 Task: Sort the products by unit price (low first).
Action: Mouse pressed left at (16, 79)
Screenshot: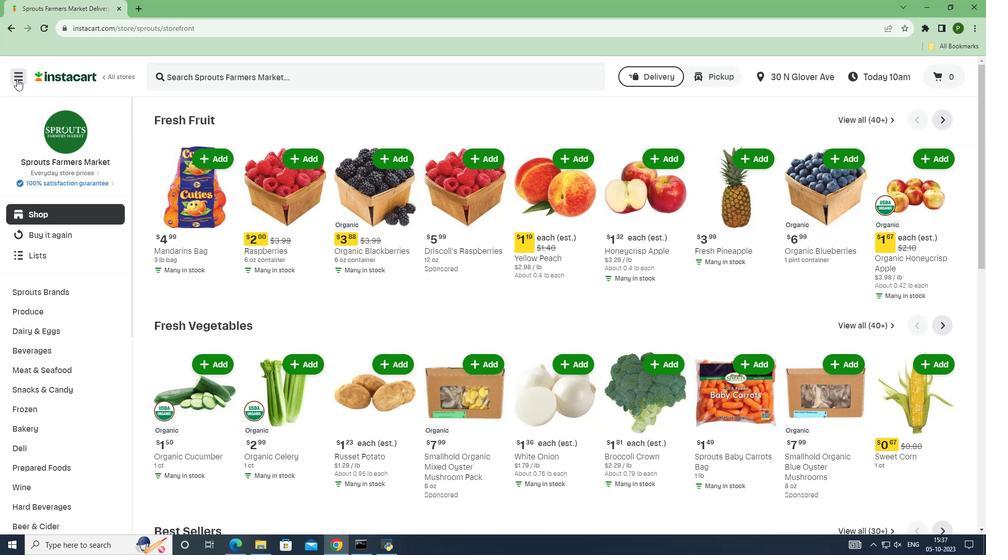 
Action: Mouse moved to (47, 267)
Screenshot: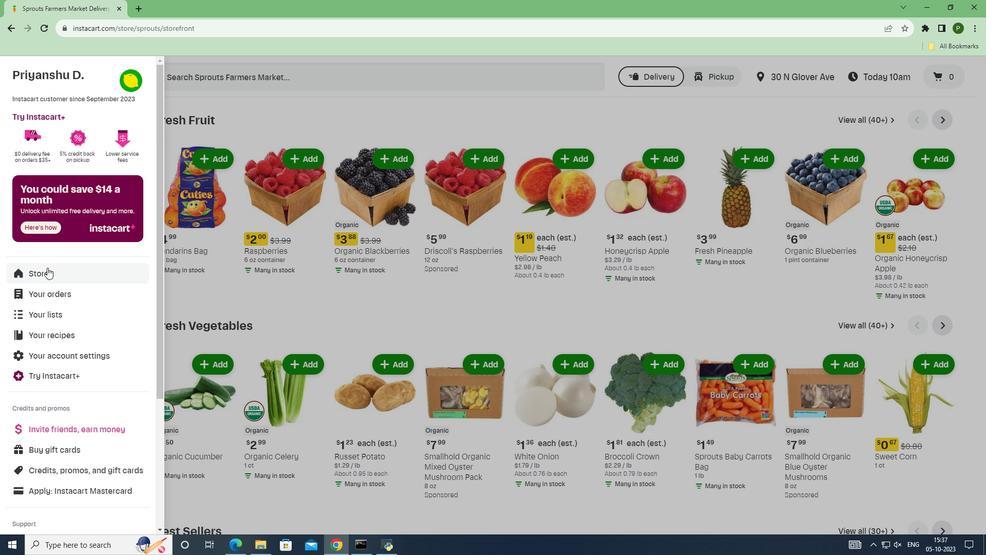 
Action: Mouse pressed left at (47, 267)
Screenshot: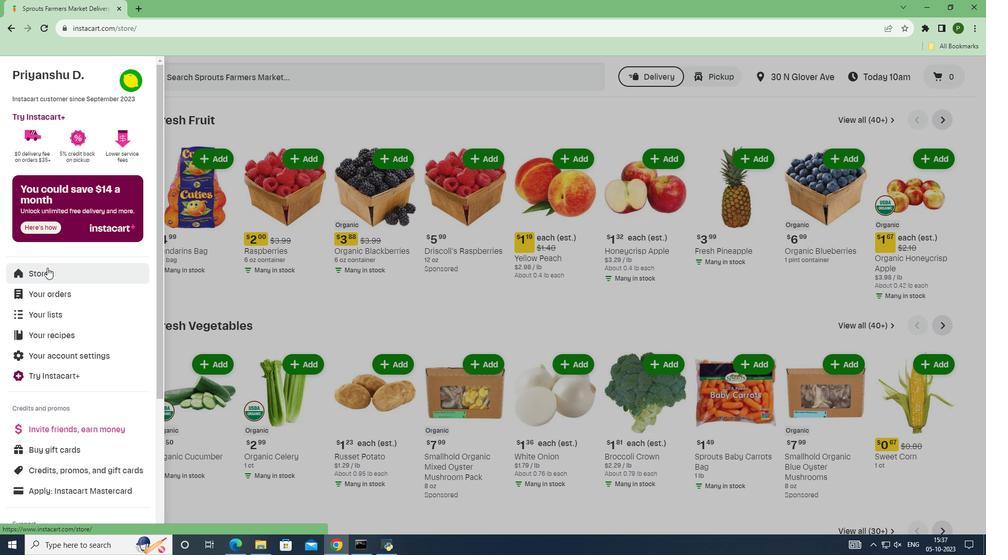 
Action: Mouse moved to (242, 111)
Screenshot: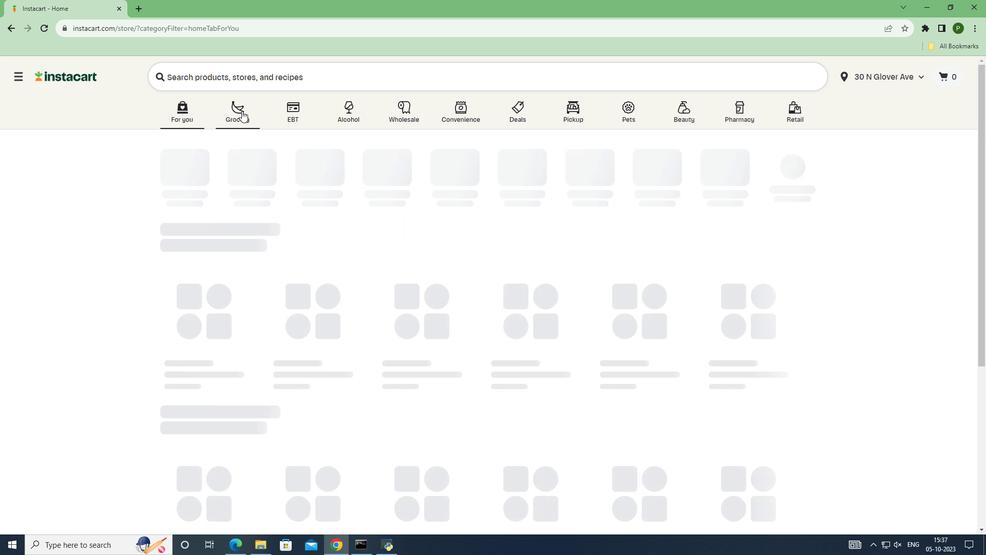 
Action: Mouse pressed left at (242, 111)
Screenshot: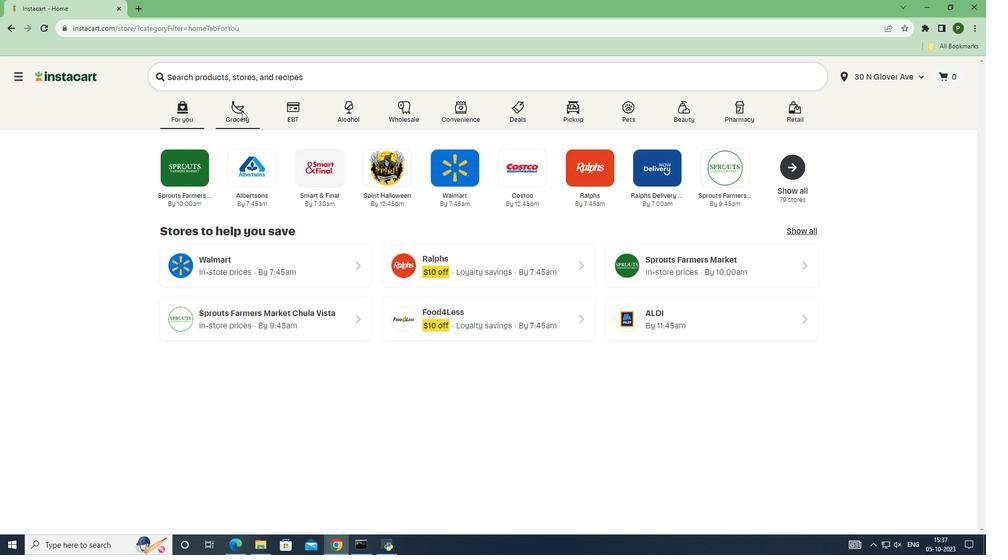 
Action: Mouse moved to (644, 218)
Screenshot: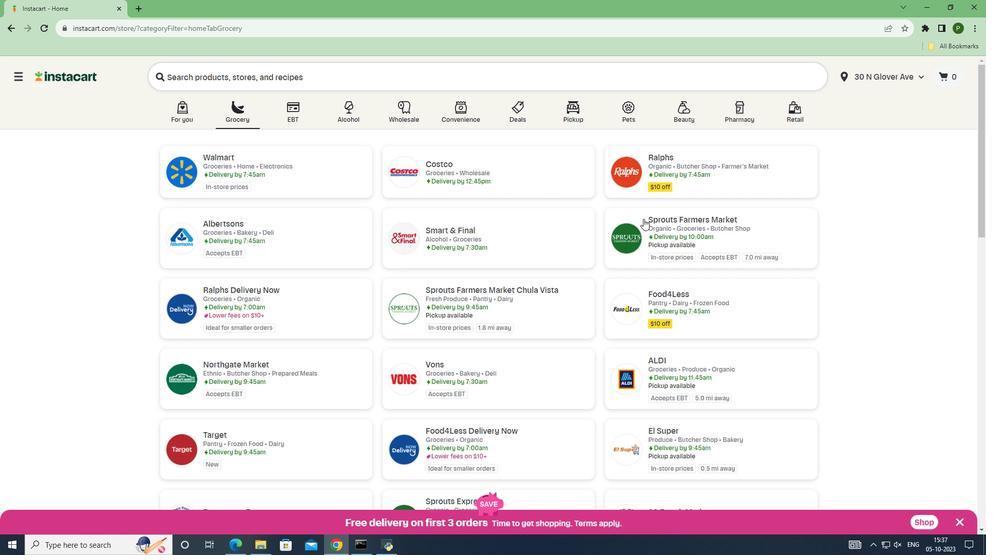 
Action: Mouse pressed left at (644, 218)
Screenshot: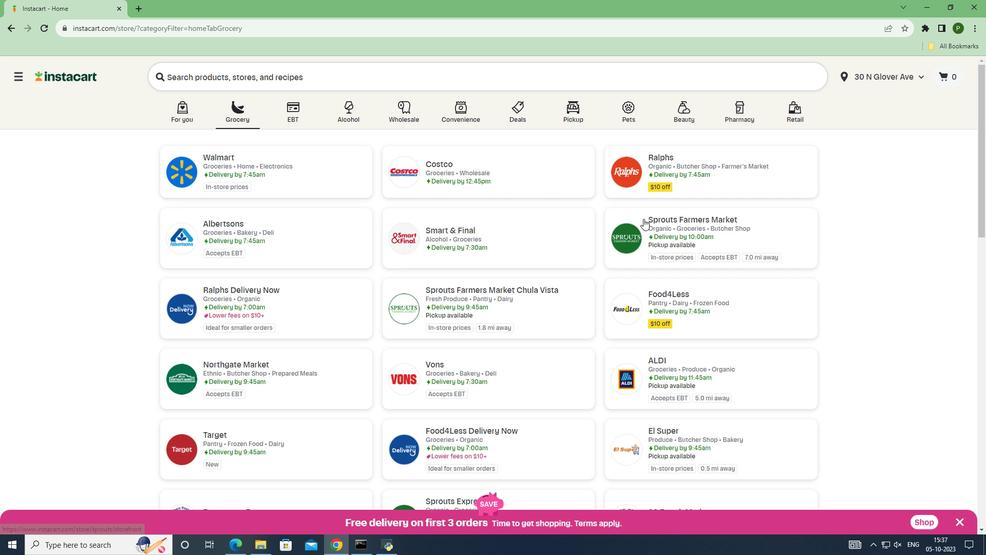 
Action: Mouse moved to (48, 287)
Screenshot: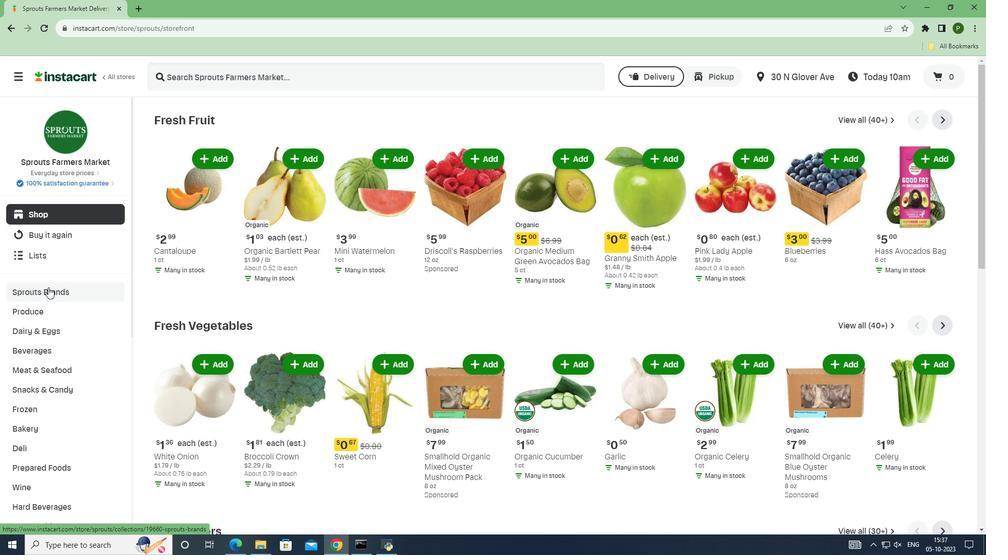 
Action: Mouse pressed left at (48, 287)
Screenshot: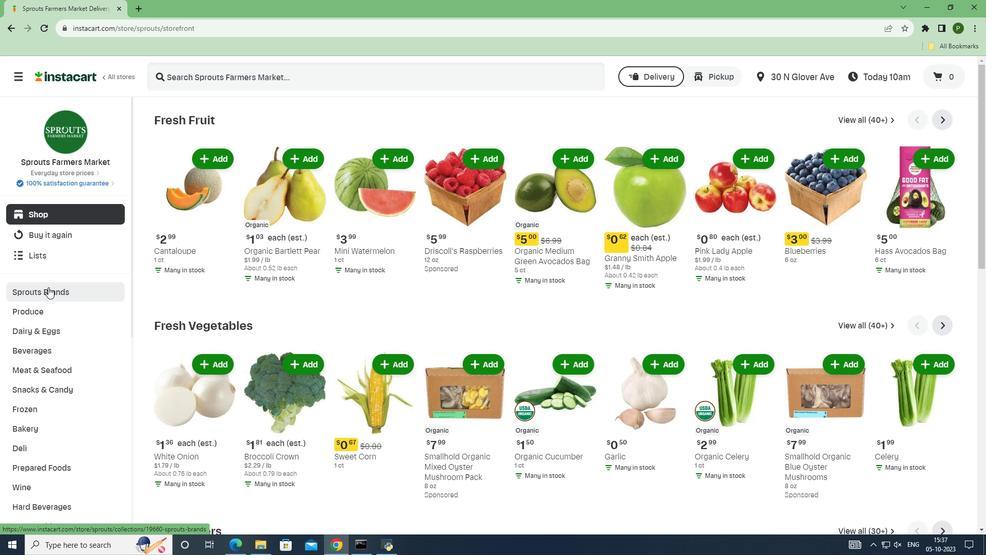 
Action: Mouse moved to (37, 409)
Screenshot: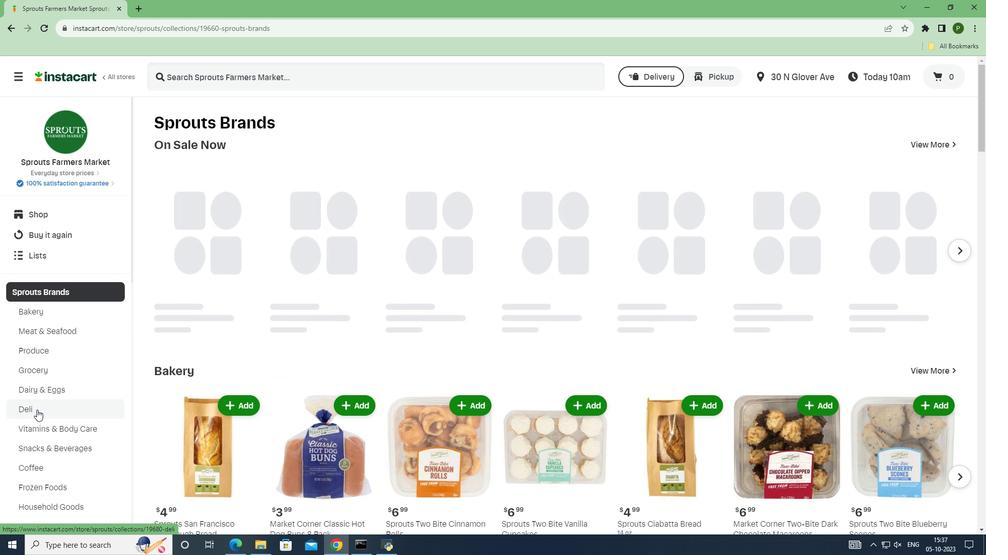 
Action: Mouse pressed left at (37, 409)
Screenshot: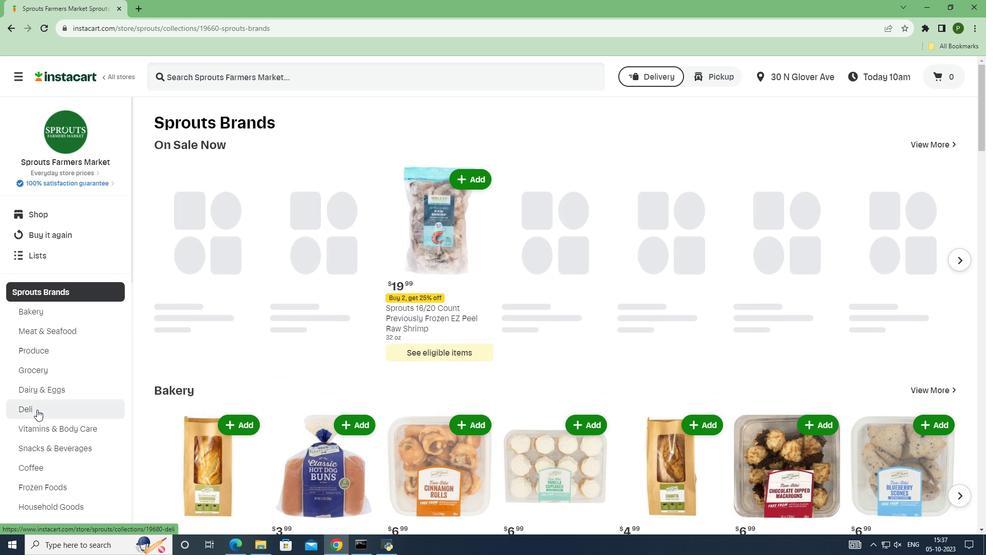 
Action: Mouse moved to (924, 153)
Screenshot: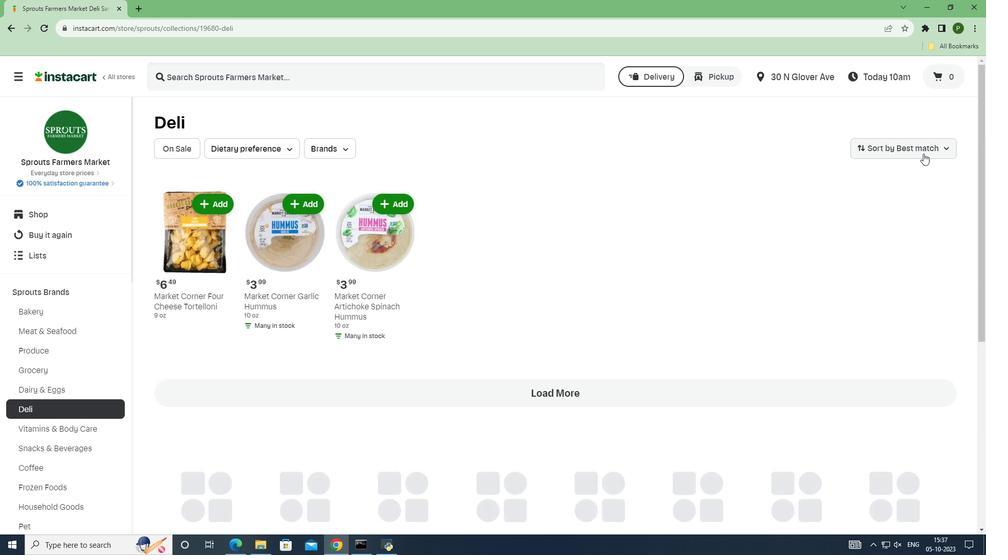 
Action: Mouse pressed left at (924, 153)
Screenshot: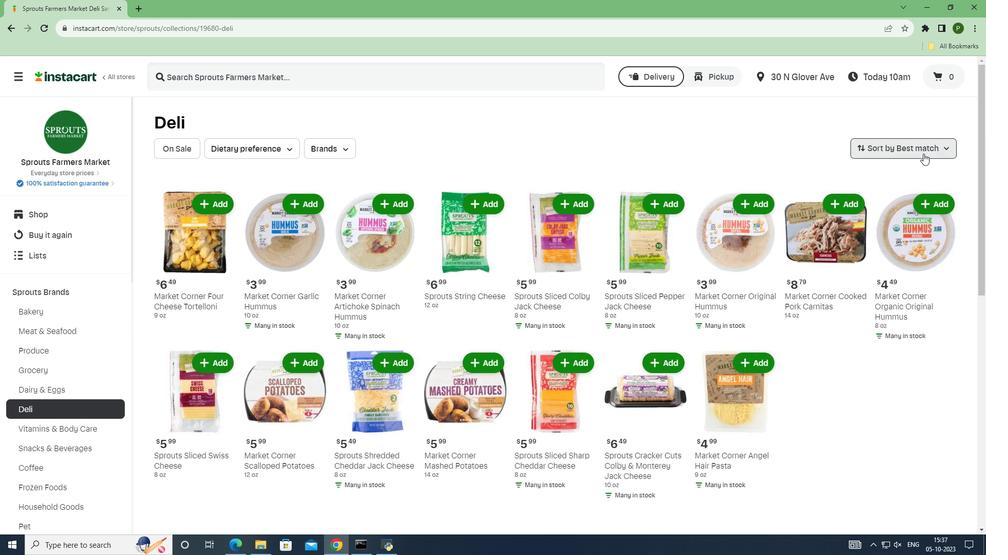 
Action: Mouse moved to (914, 242)
Screenshot: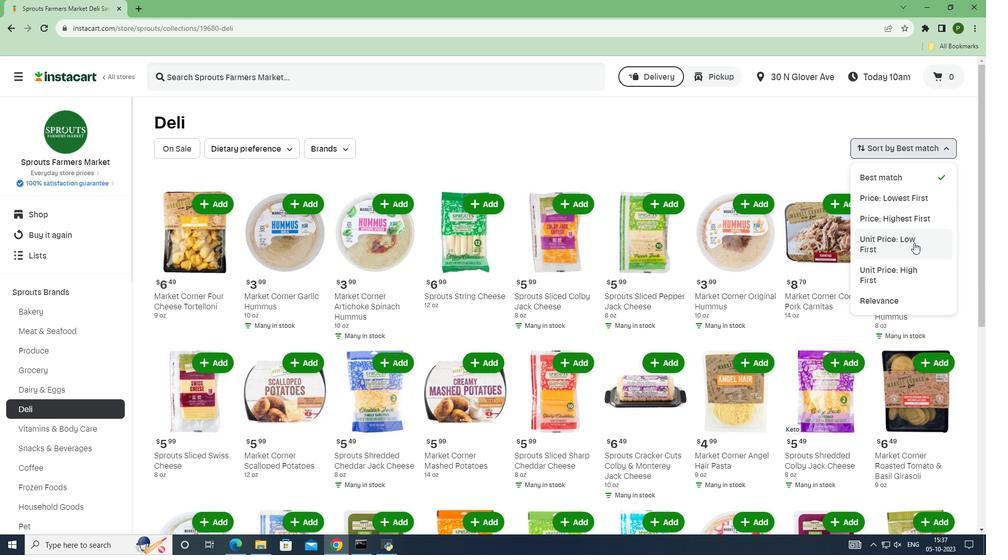 
Action: Mouse pressed left at (914, 242)
Screenshot: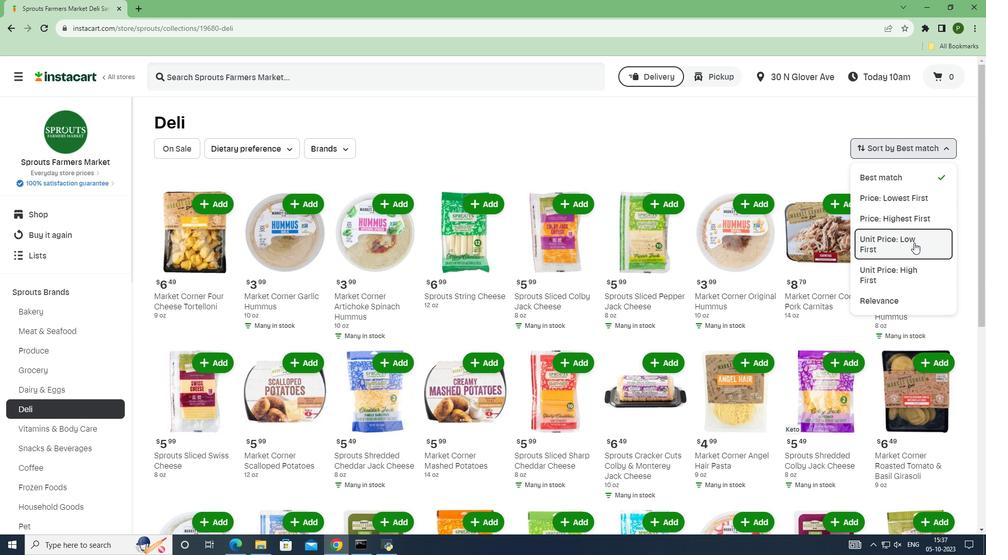 
Action: Mouse moved to (662, 194)
Screenshot: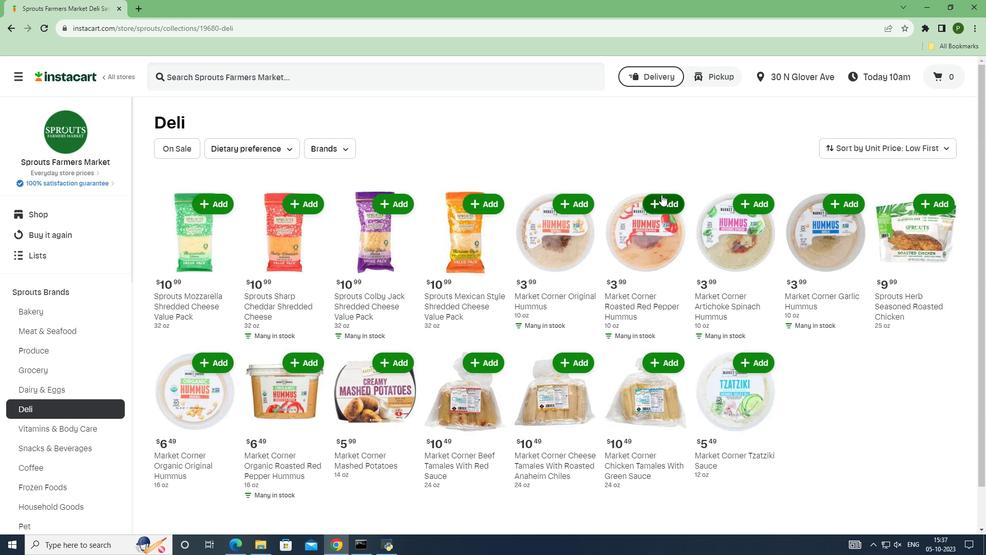 
